 Task: Font style For heading Use Browallia New with light red berry 1 colour & Underline. font size for heading '28 Pt. 'Change the font style of data to candaraand font size to  18 Pt. Change the alignment of both headline & data to  Align bottom. In the sheet  auditingSalesRevenue
Action: Mouse pressed left at (102, 106)
Screenshot: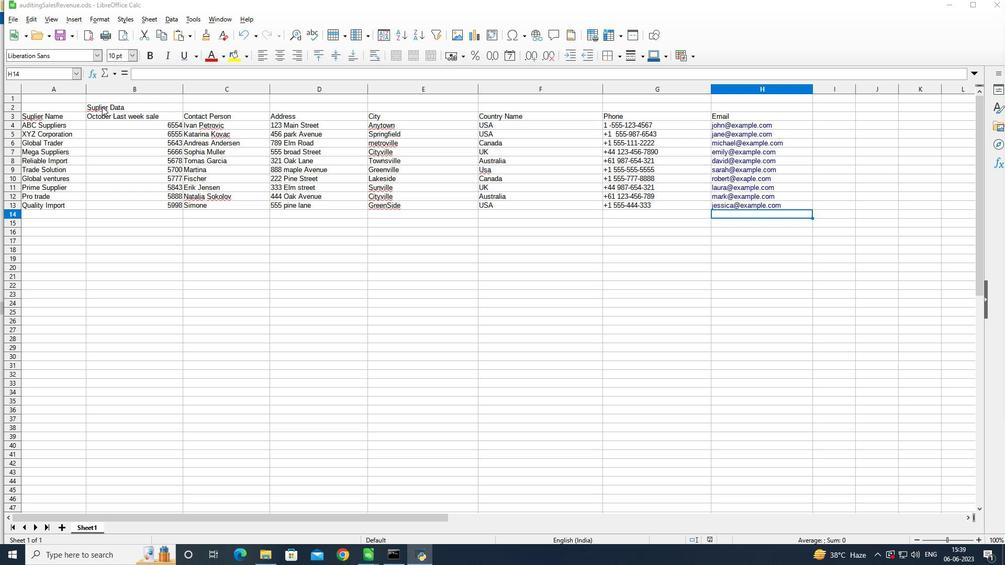 
Action: Mouse pressed left at (102, 106)
Screenshot: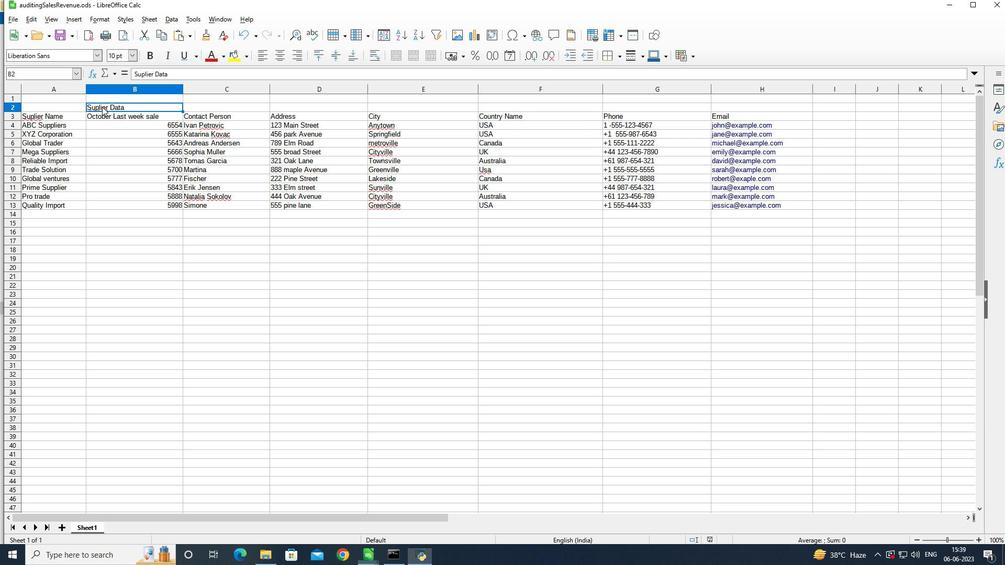 
Action: Mouse pressed left at (102, 106)
Screenshot: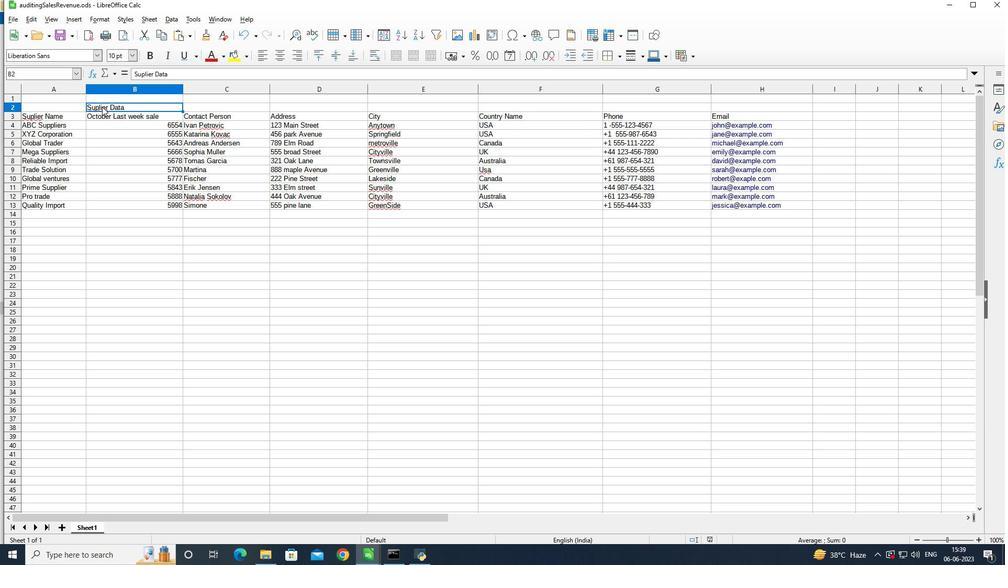 
Action: Mouse moved to (81, 56)
Screenshot: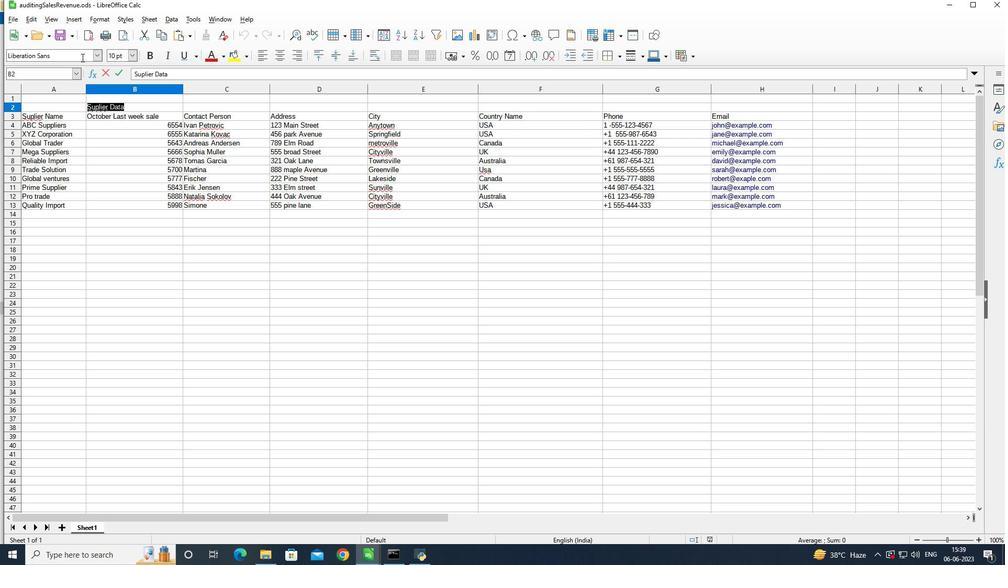 
Action: Mouse pressed left at (81, 56)
Screenshot: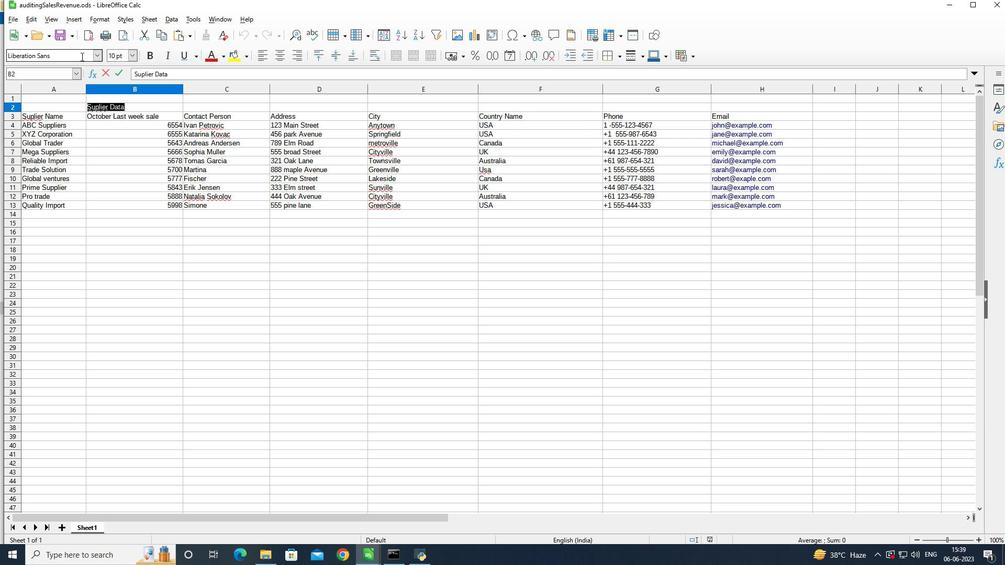 
Action: Mouse moved to (205, 67)
Screenshot: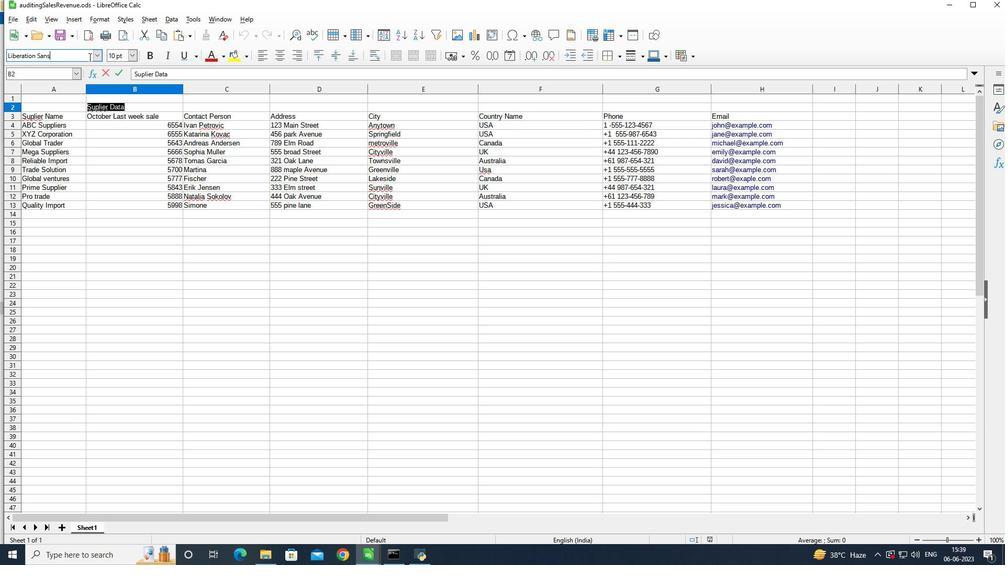 
Action: Key pressed <Key.backspace><Key.backspace><Key.backspace><Key.backspace><Key.backspace><Key.backspace><Key.backspace><Key.backspace><Key.backspace><Key.backspace><Key.backspace><Key.backspace><Key.backspace><Key.backspace><Key.backspace><Key.backspace><Key.backspace><Key.backspace><Key.backspace><Key.backspace><Key.backspace><Key.backspace><Key.backspace><Key.backspace><Key.backspace><Key.backspace><Key.backspace><Key.backspace><Key.backspace><Key.backspace><Key.backspace><Key.backspace><Key.backspace><Key.backspace><Key.backspace><Key.backspace><Key.shift>Browallia<Key.space><Key.shift>n<Key.backspace><Key.shift>New<Key.enter>
Screenshot: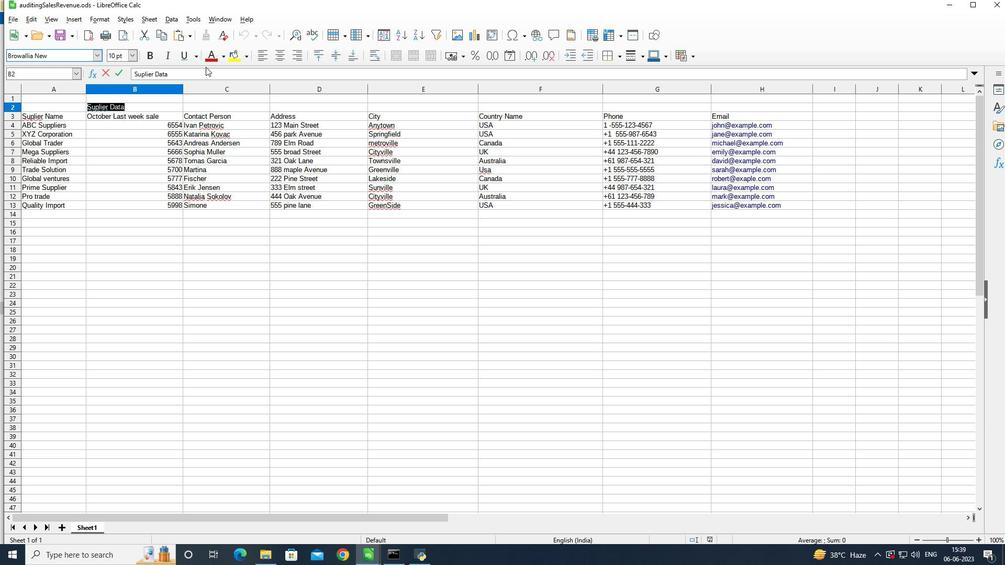
Action: Mouse moved to (221, 58)
Screenshot: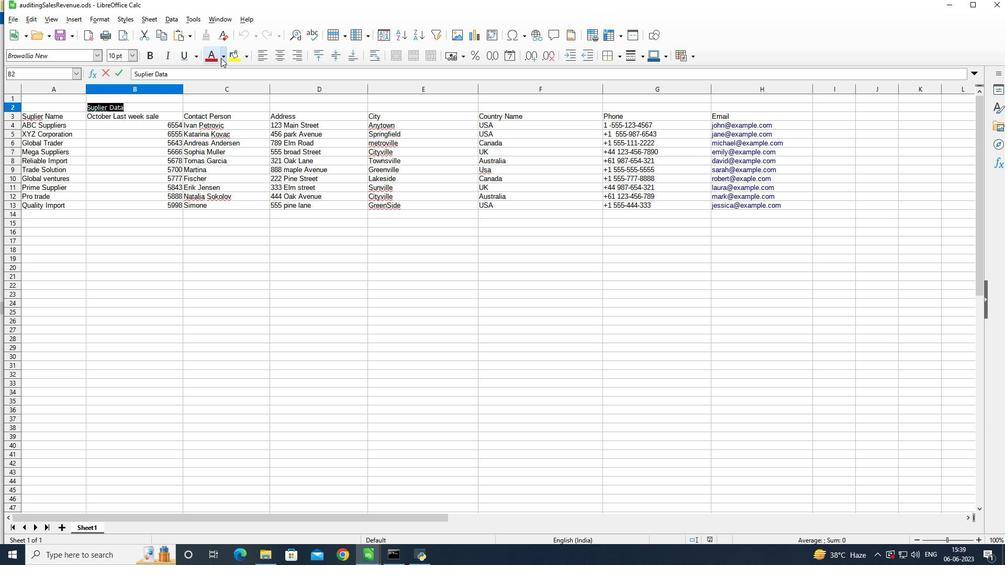 
Action: Mouse pressed left at (221, 58)
Screenshot: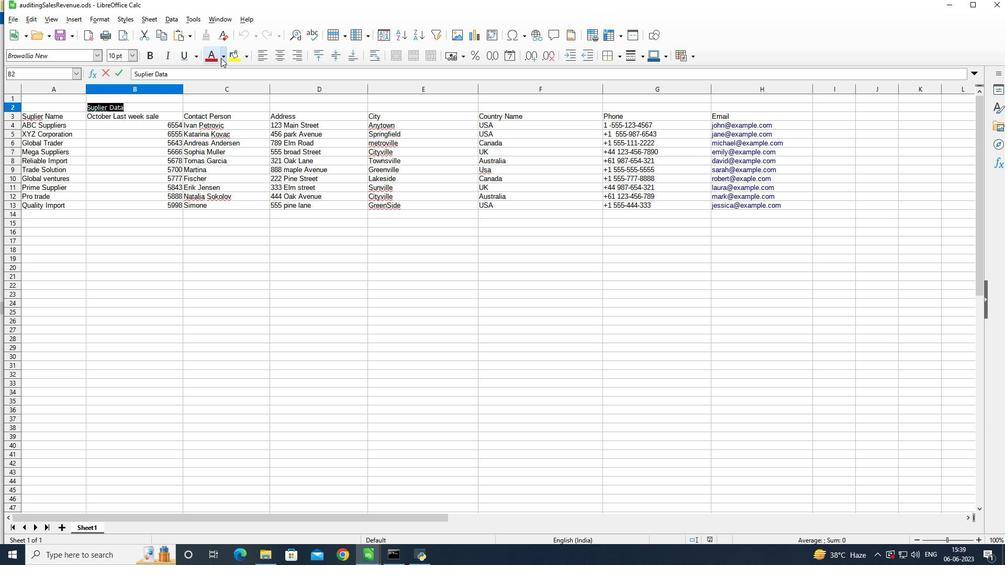 
Action: Mouse moved to (246, 172)
Screenshot: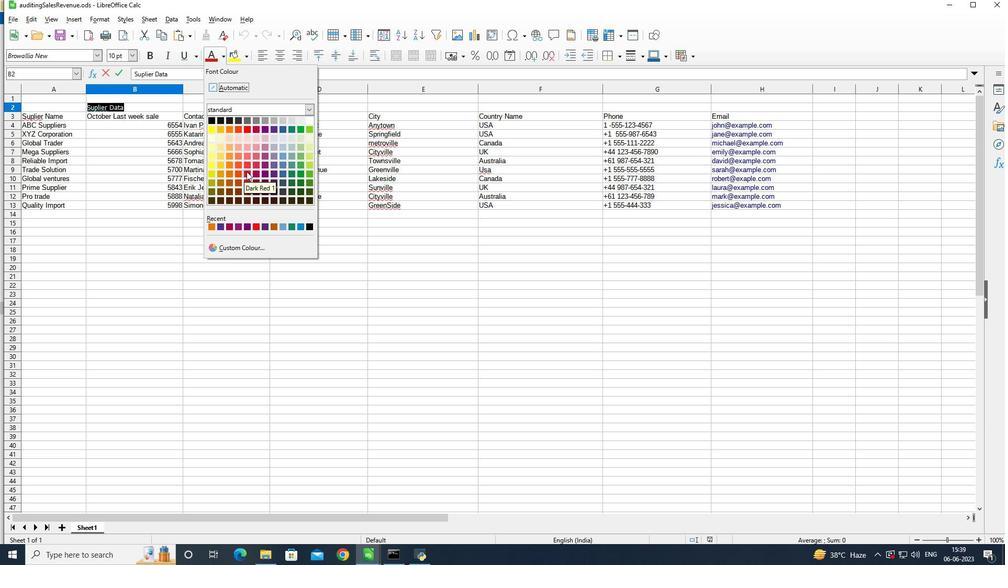 
Action: Mouse pressed left at (246, 172)
Screenshot: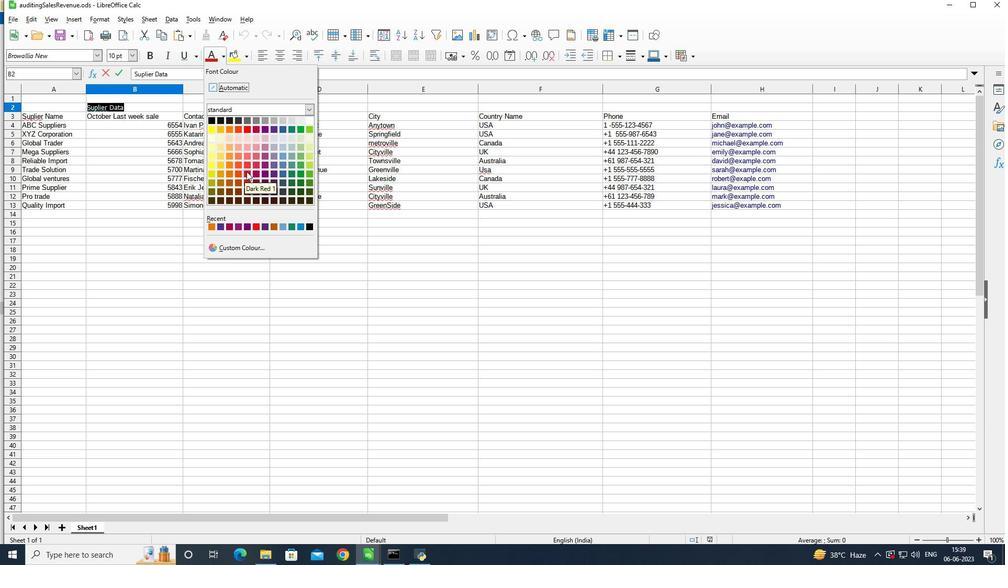 
Action: Mouse moved to (182, 61)
Screenshot: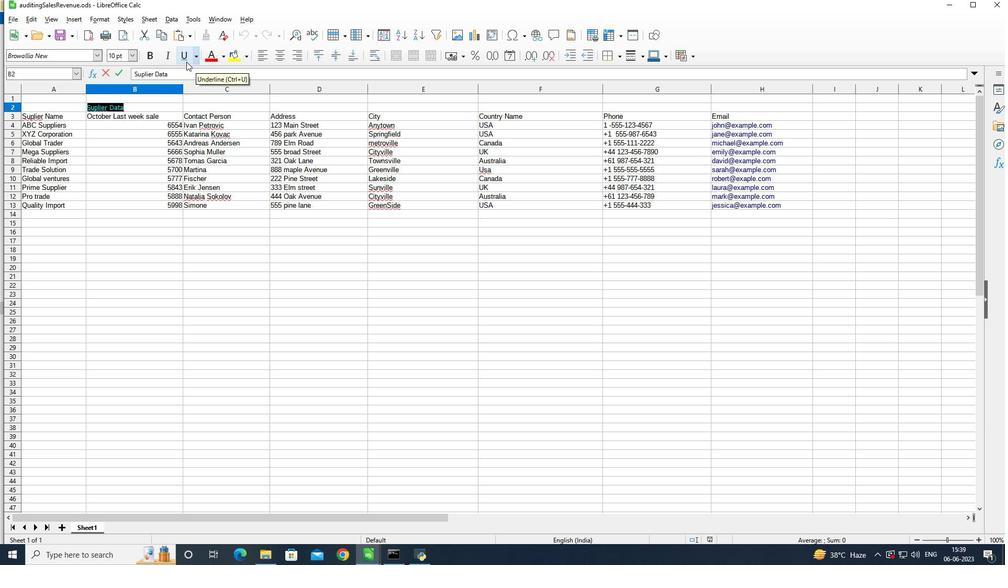 
Action: Mouse pressed left at (182, 61)
Screenshot: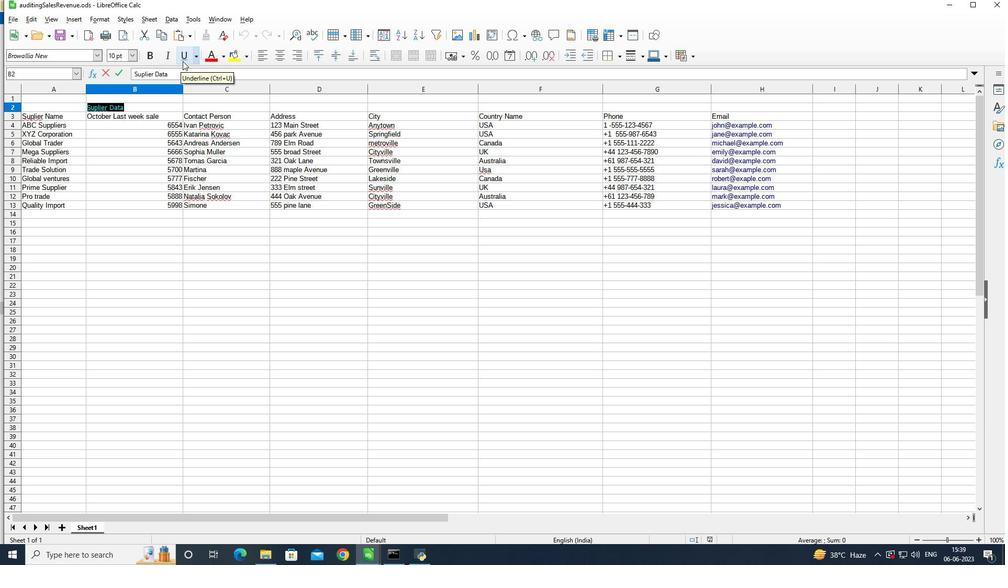 
Action: Mouse moved to (135, 56)
Screenshot: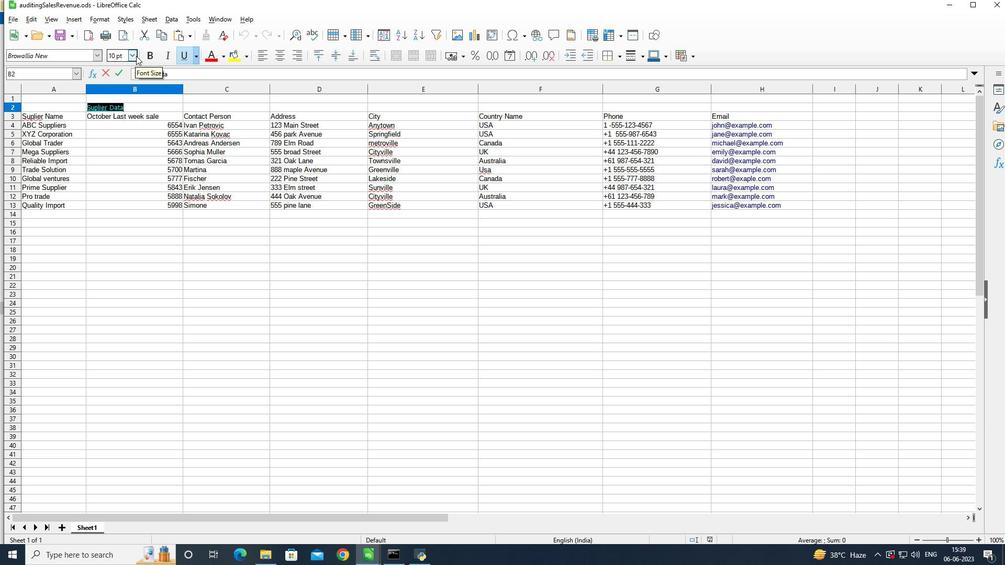 
Action: Mouse pressed left at (135, 56)
Screenshot: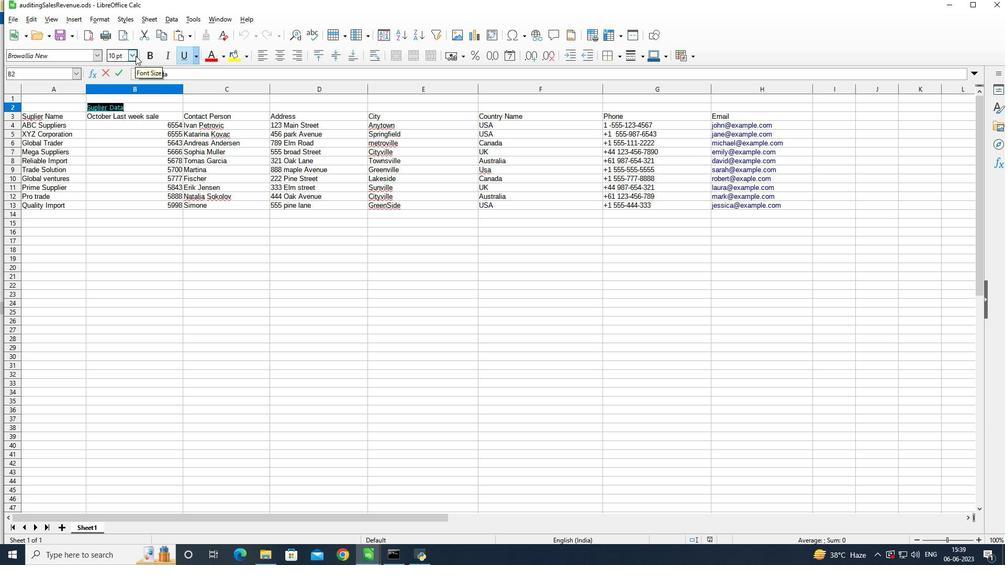 
Action: Mouse moved to (115, 226)
Screenshot: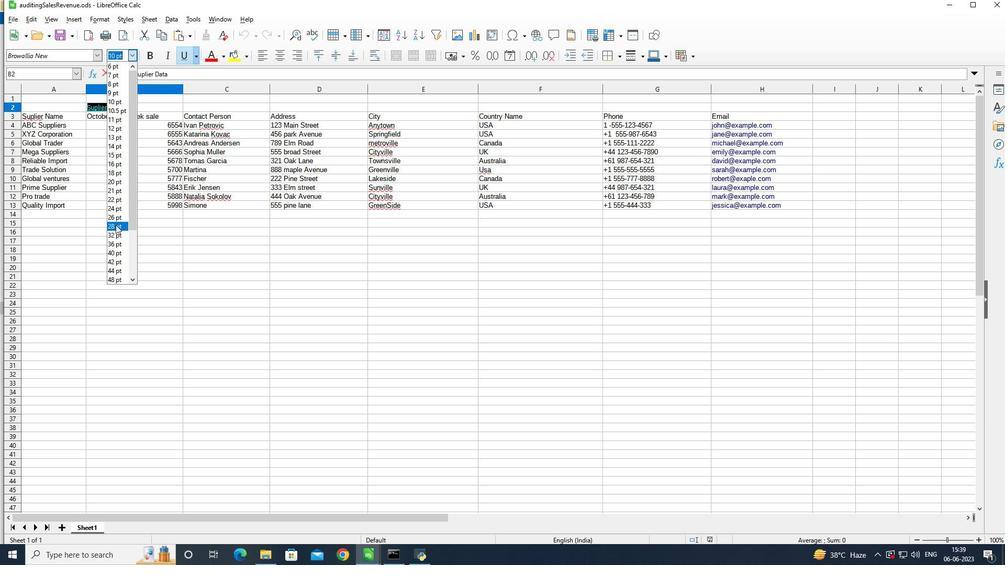 
Action: Mouse pressed left at (115, 226)
Screenshot: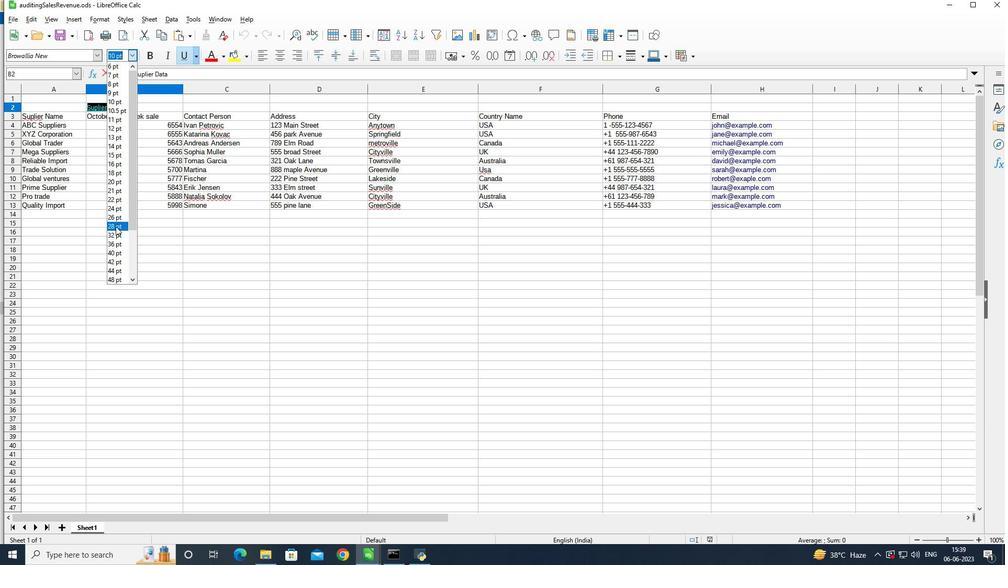 
Action: Mouse moved to (76, 155)
Screenshot: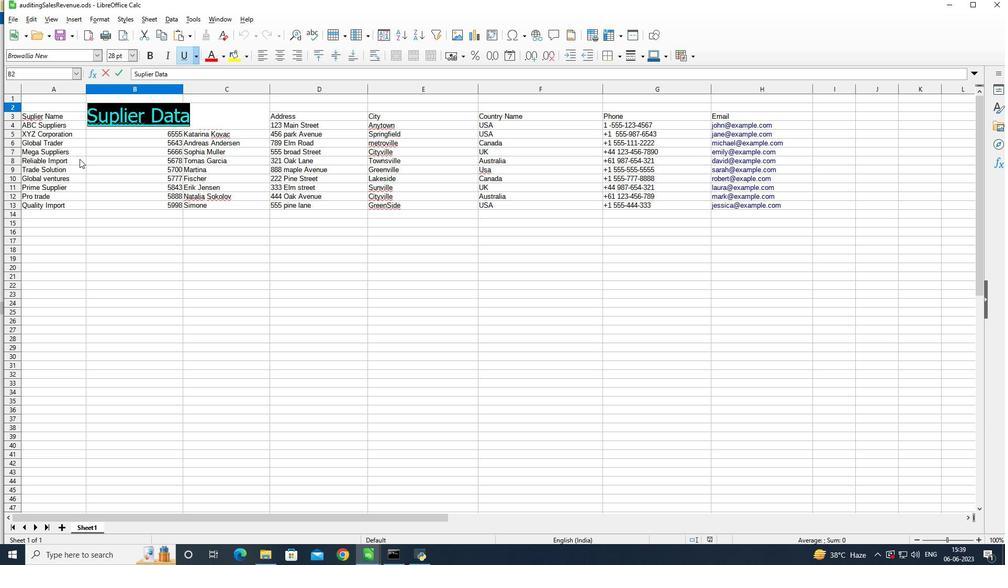 
Action: Mouse pressed left at (76, 155)
Screenshot: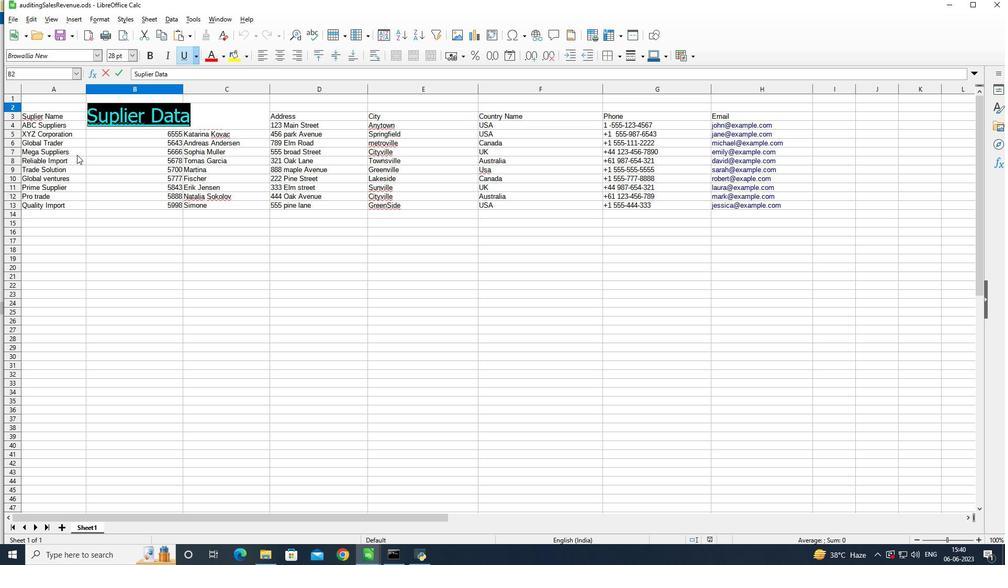 
Action: Mouse moved to (50, 132)
Screenshot: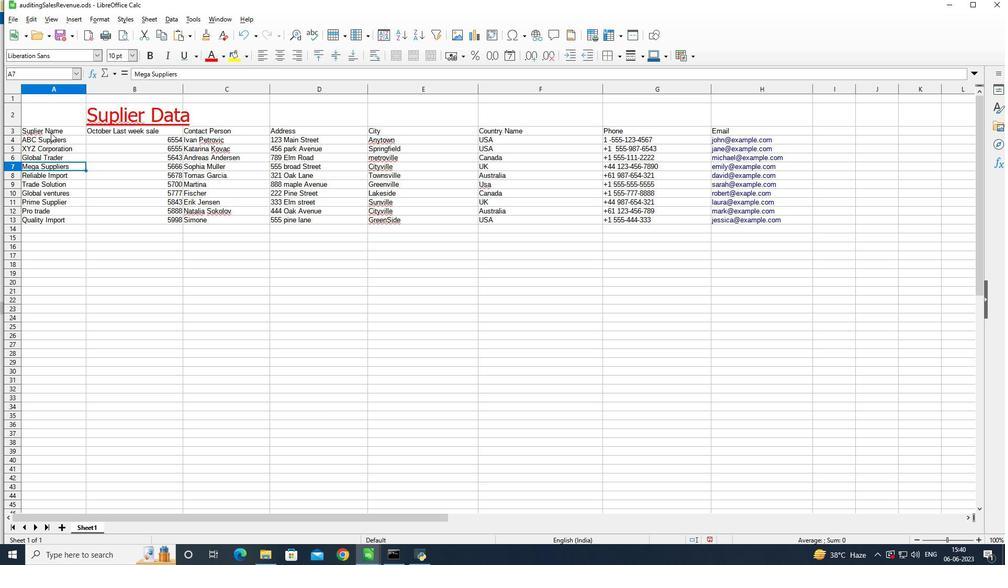 
Action: Mouse pressed left at (50, 132)
Screenshot: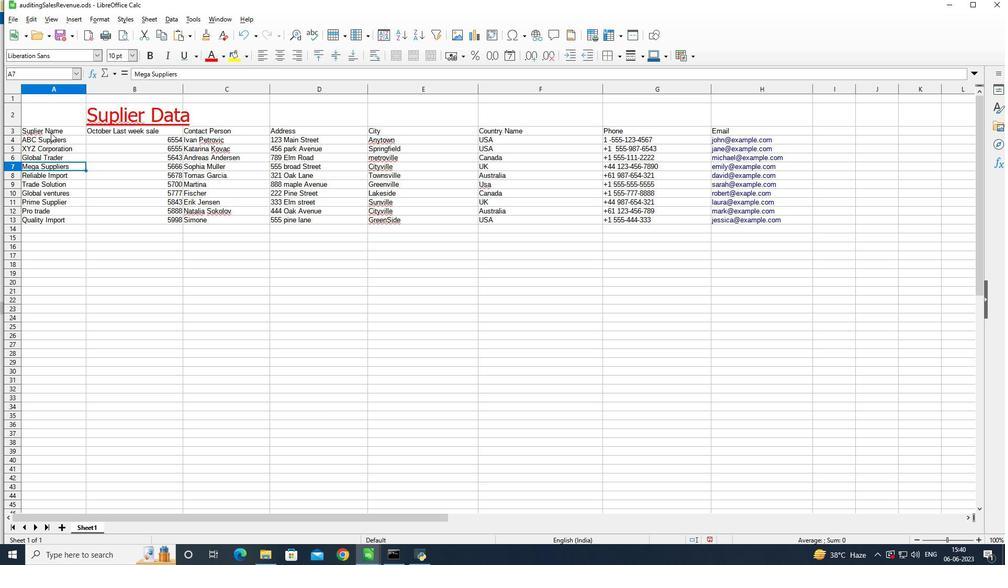 
Action: Mouse moved to (59, 55)
Screenshot: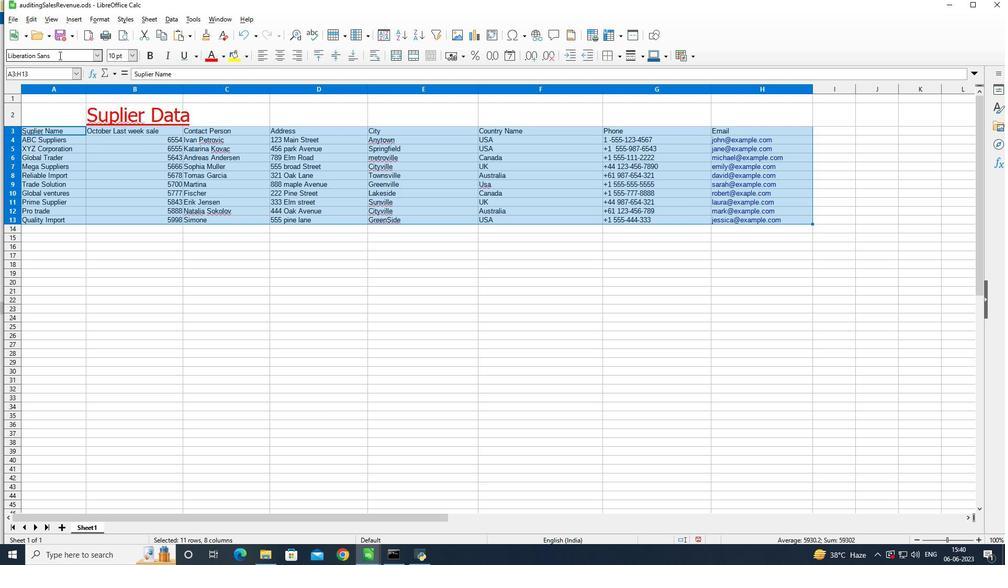 
Action: Mouse pressed left at (59, 55)
Screenshot: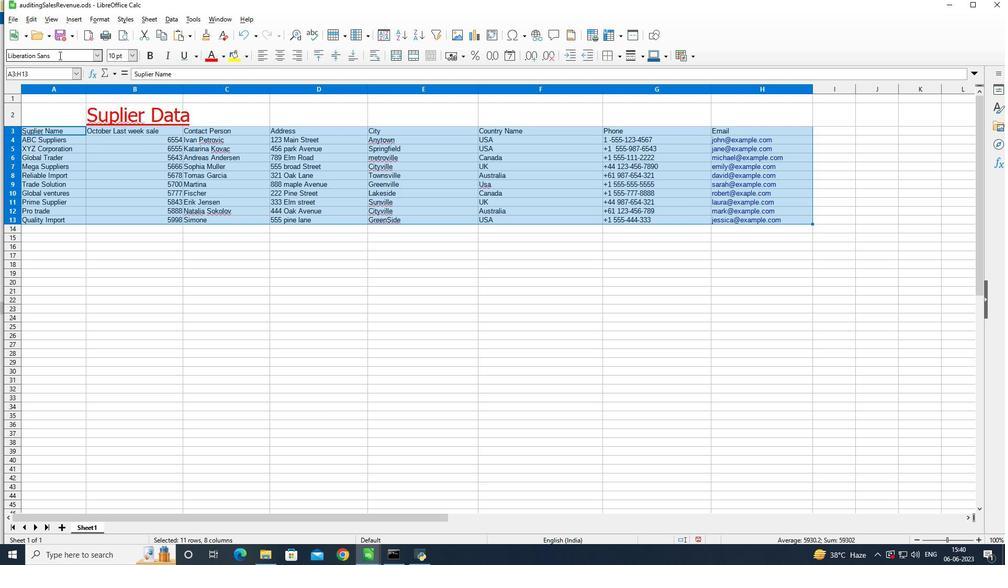 
Action: Mouse moved to (72, 63)
Screenshot: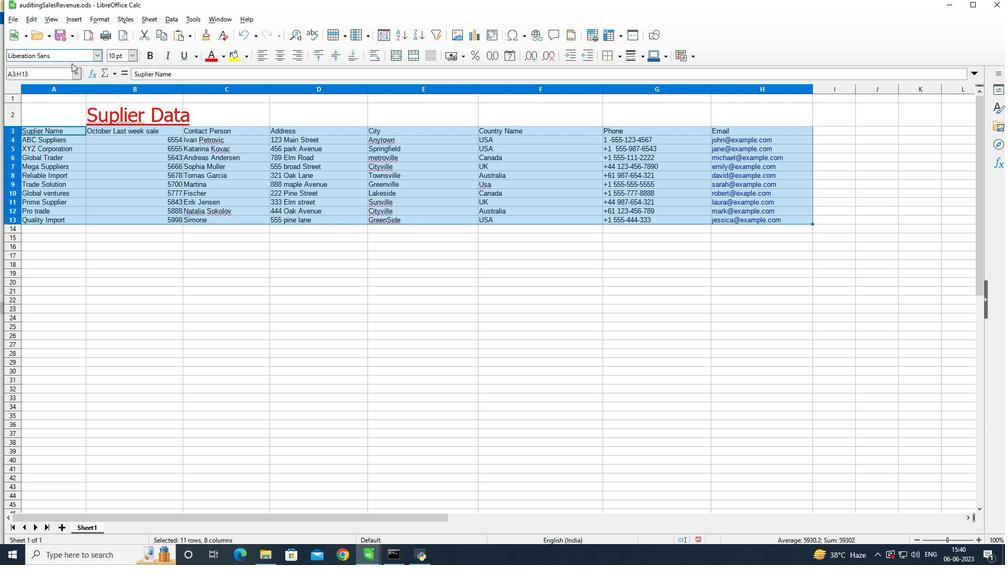 
Action: Key pressed <Key.backspace><Key.backspace><Key.backspace><Key.backspace><Key.backspace><Key.backspace><Key.backspace><Key.backspace><Key.backspace><Key.backspace><Key.backspace><Key.backspace><Key.backspace><Key.backspace><Key.backspace><Key.backspace><Key.backspace><Key.backspace><Key.backspace><Key.backspace><Key.backspace><Key.backspace><Key.backspace><Key.backspace><Key.backspace><Key.backspace><Key.backspace><Key.backspace><Key.backspace><Key.backspace><Key.backspace><Key.backspace><Key.backspace><Key.backspace><Key.backspace><Key.backspace>
Screenshot: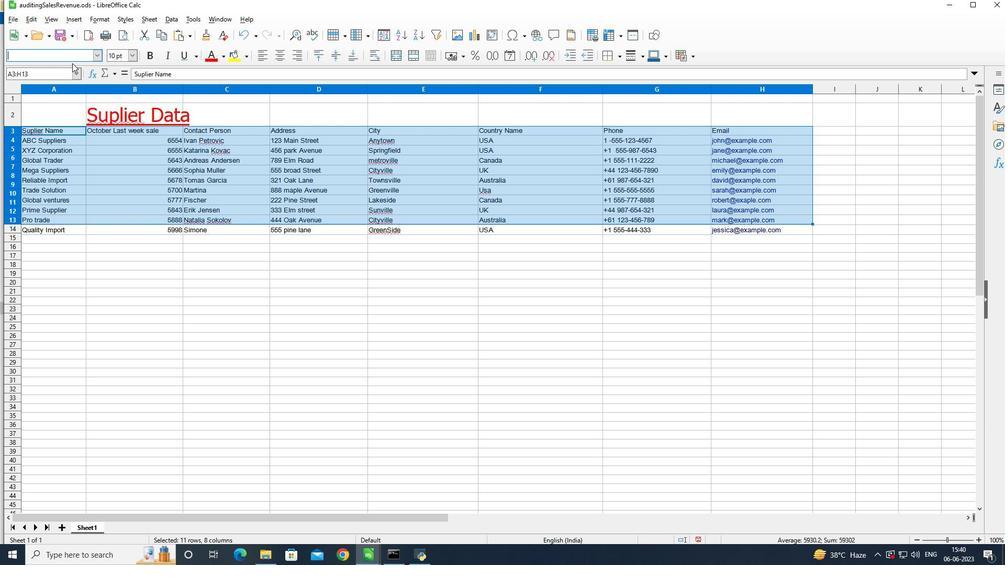 
Action: Mouse moved to (72, 63)
Screenshot: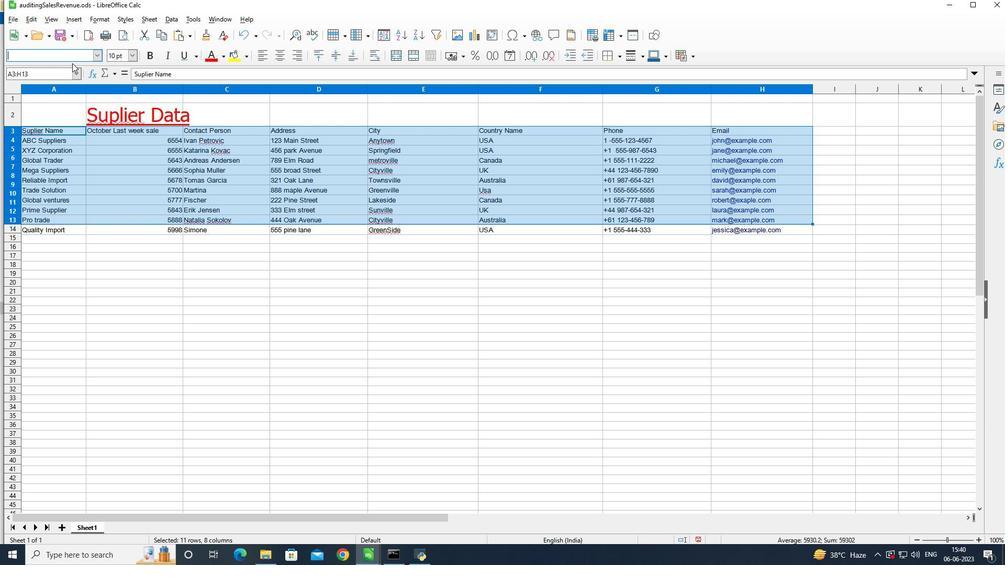 
Action: Key pressed <Key.backspace>
Screenshot: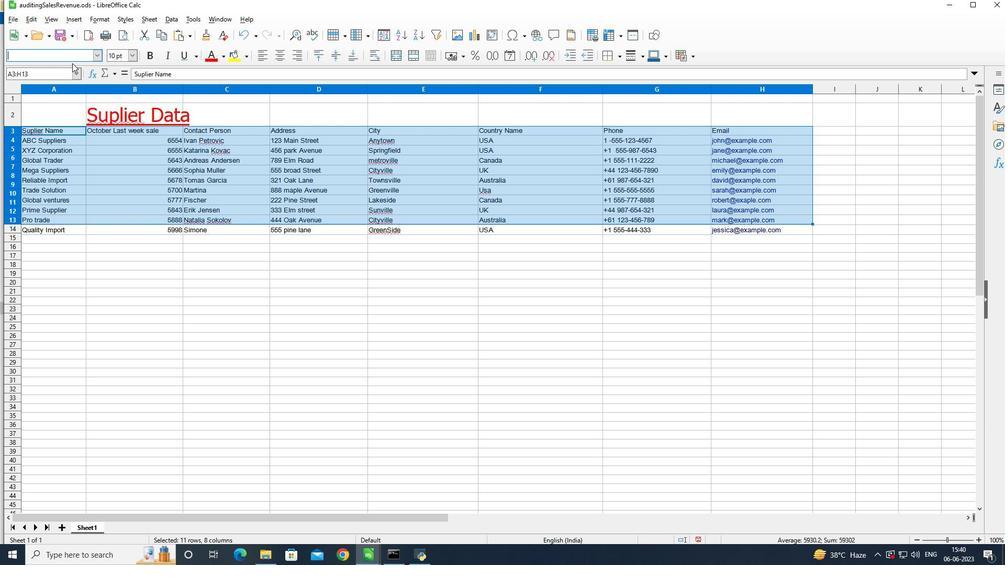 
Action: Mouse moved to (72, 63)
Screenshot: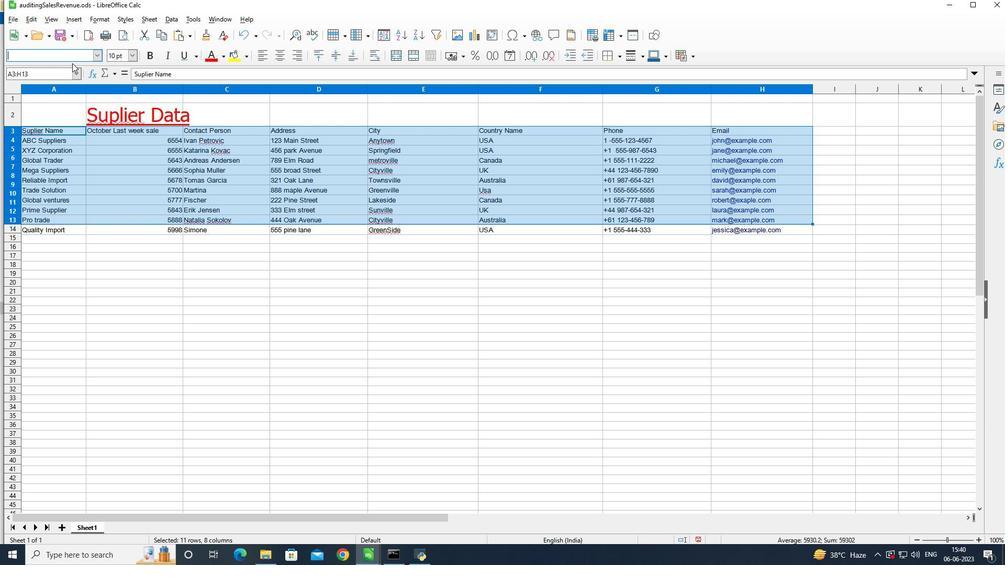
Action: Key pressed <Key.backspace>
Screenshot: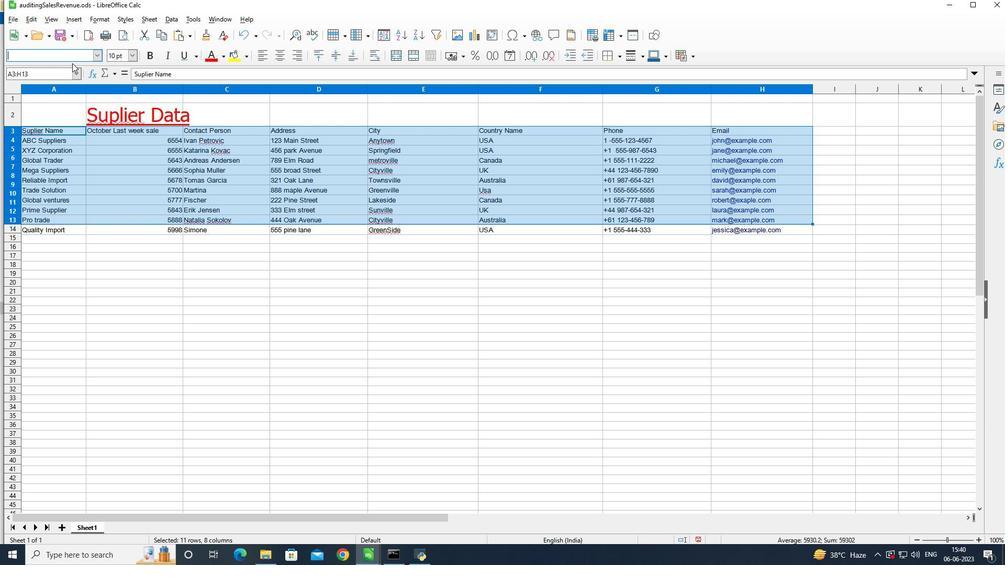 
Action: Mouse moved to (76, 63)
Screenshot: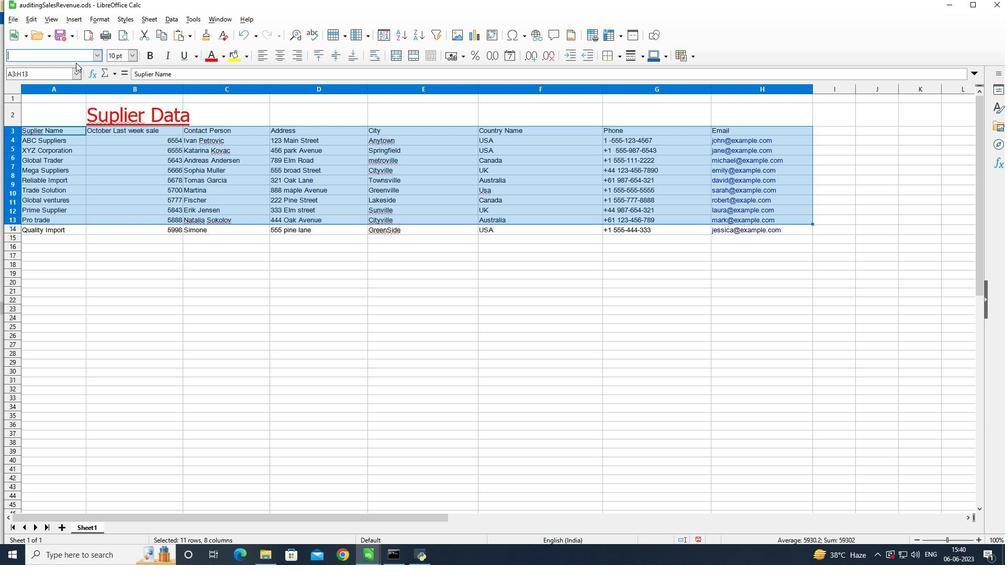 
Action: Key pressed <Key.shift>Candara<Key.enter>
Screenshot: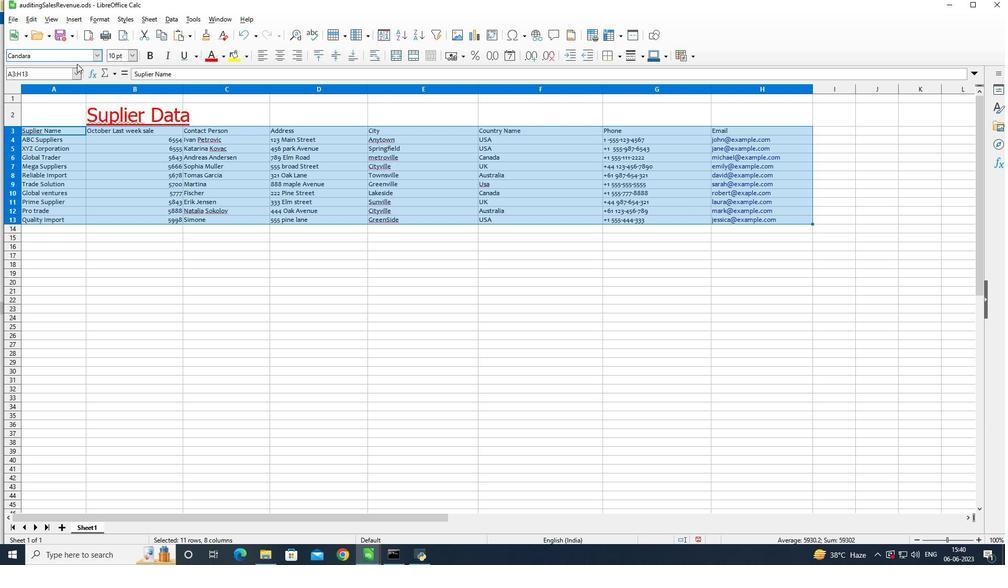 
Action: Mouse moved to (132, 53)
Screenshot: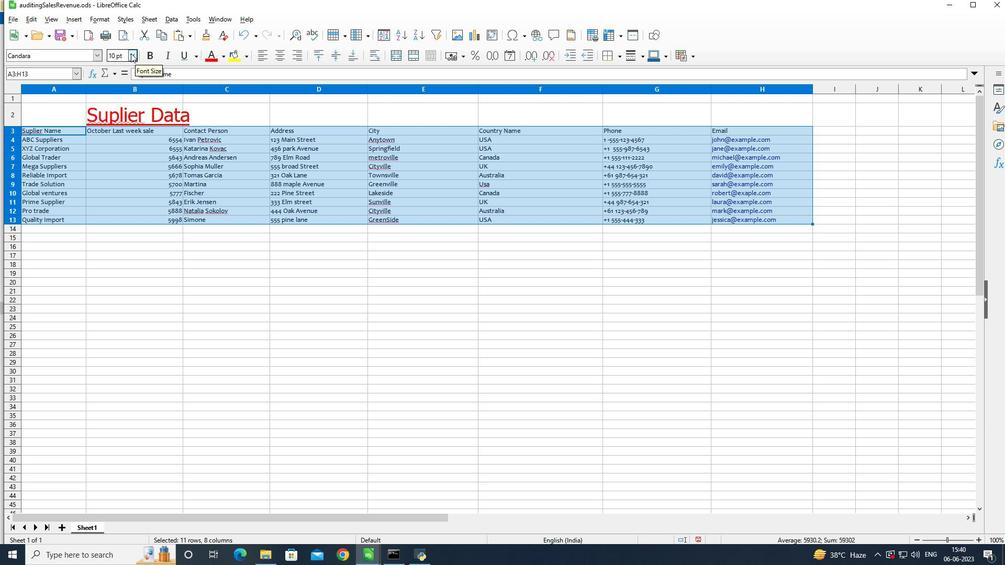 
Action: Mouse pressed left at (132, 53)
Screenshot: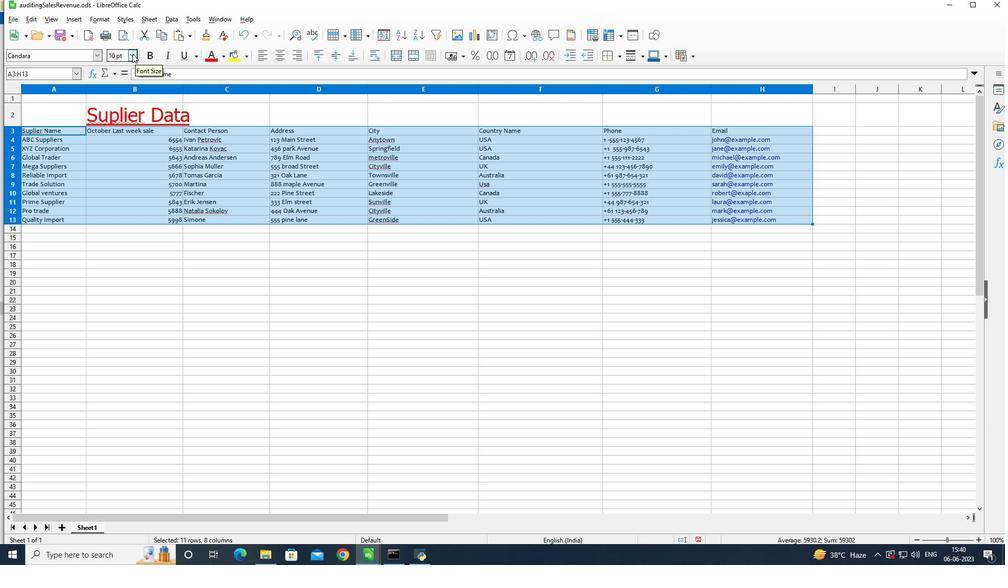 
Action: Mouse moved to (122, 176)
Screenshot: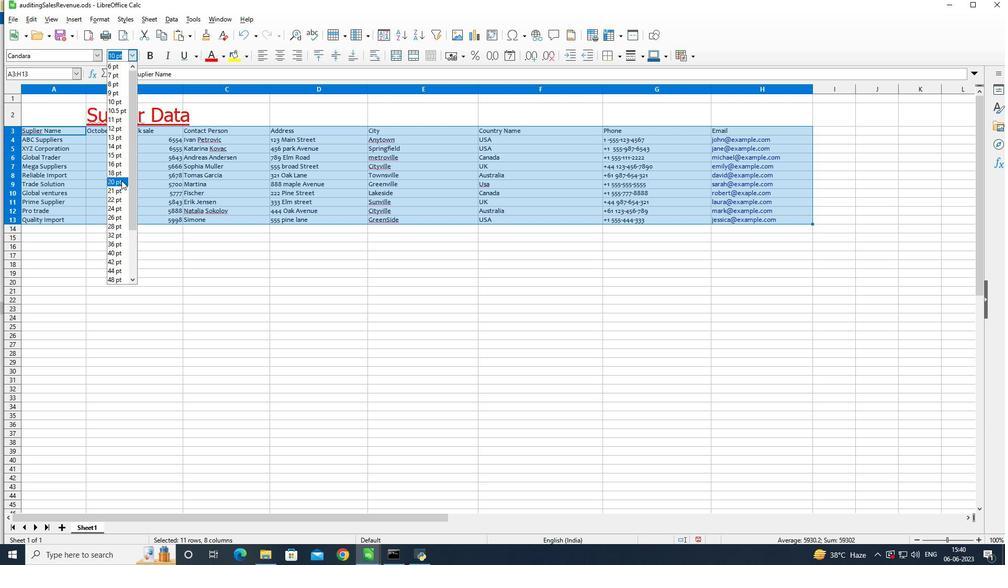 
Action: Mouse pressed left at (122, 176)
Screenshot: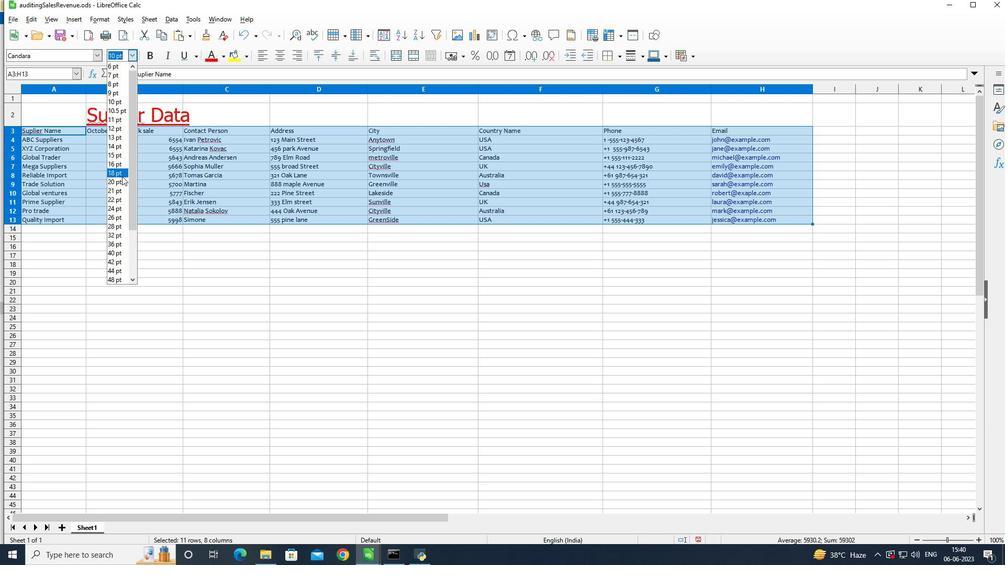 
Action: Mouse moved to (351, 57)
Screenshot: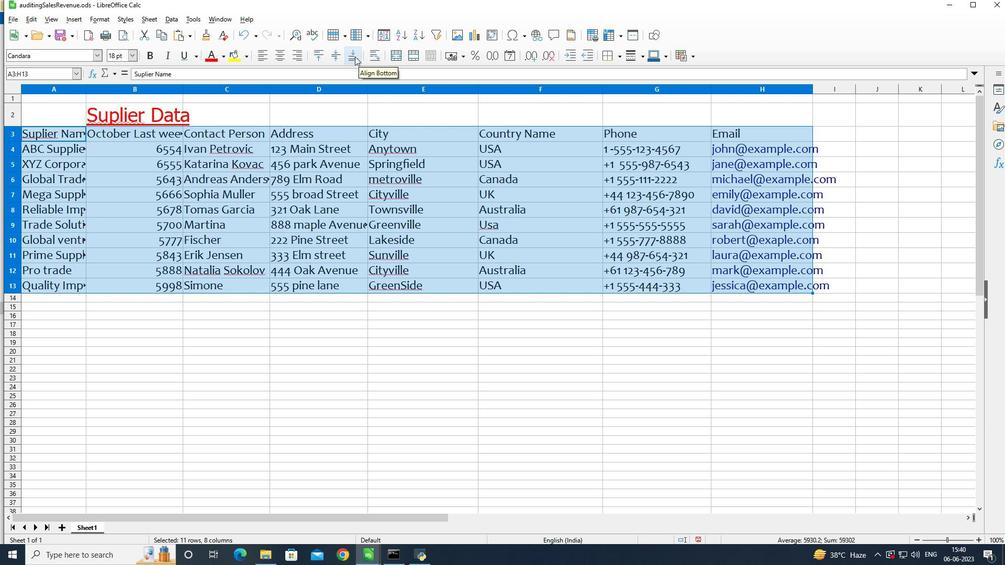 
Action: Mouse pressed left at (351, 57)
Screenshot: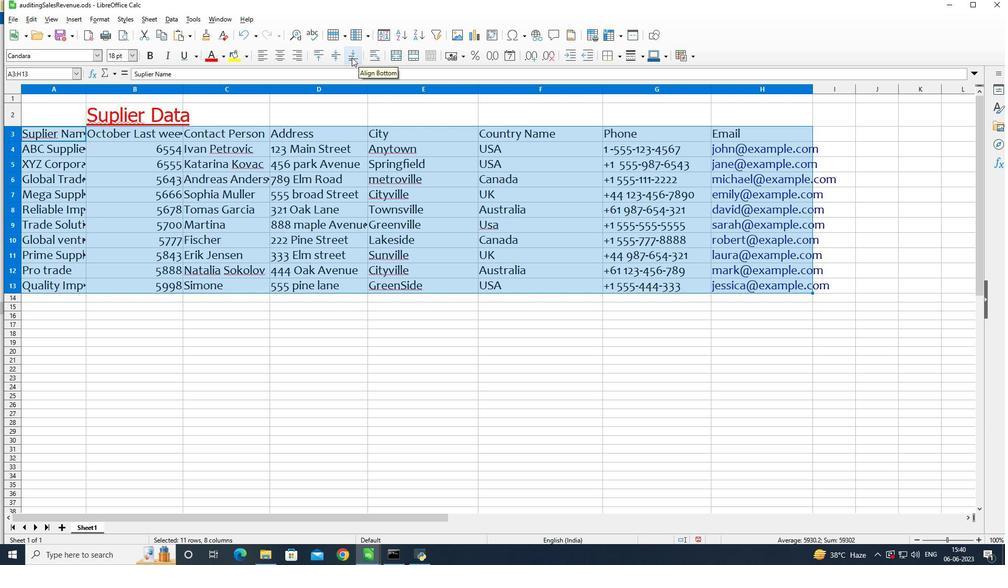 
Action: Mouse moved to (120, 114)
Screenshot: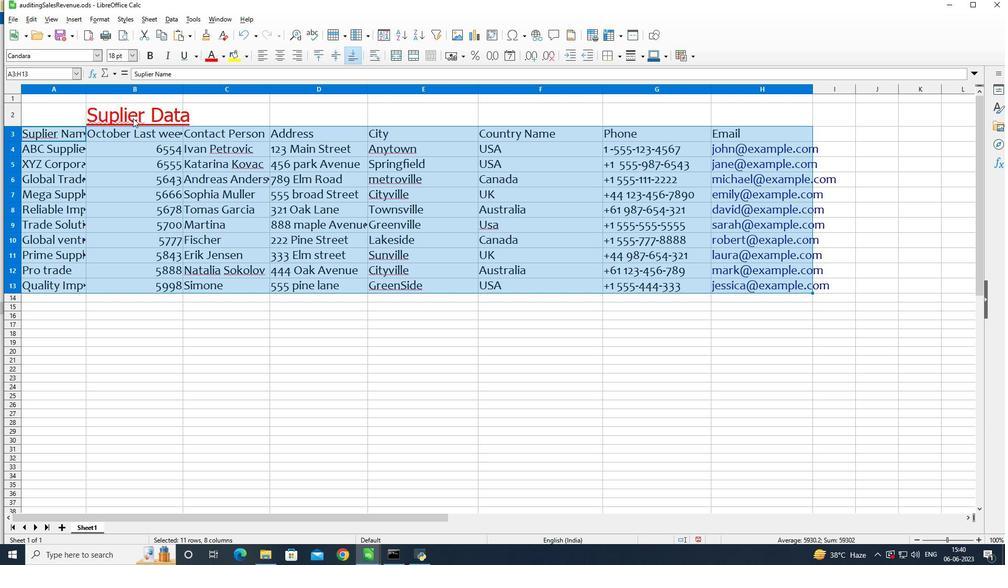 
Action: Mouse pressed left at (120, 114)
Screenshot: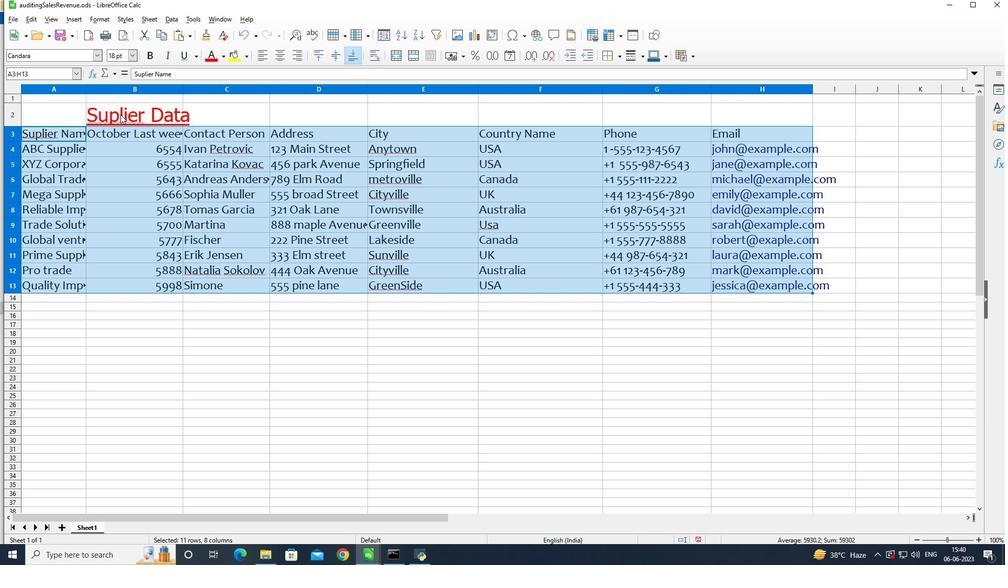 
Action: Mouse pressed left at (120, 114)
Screenshot: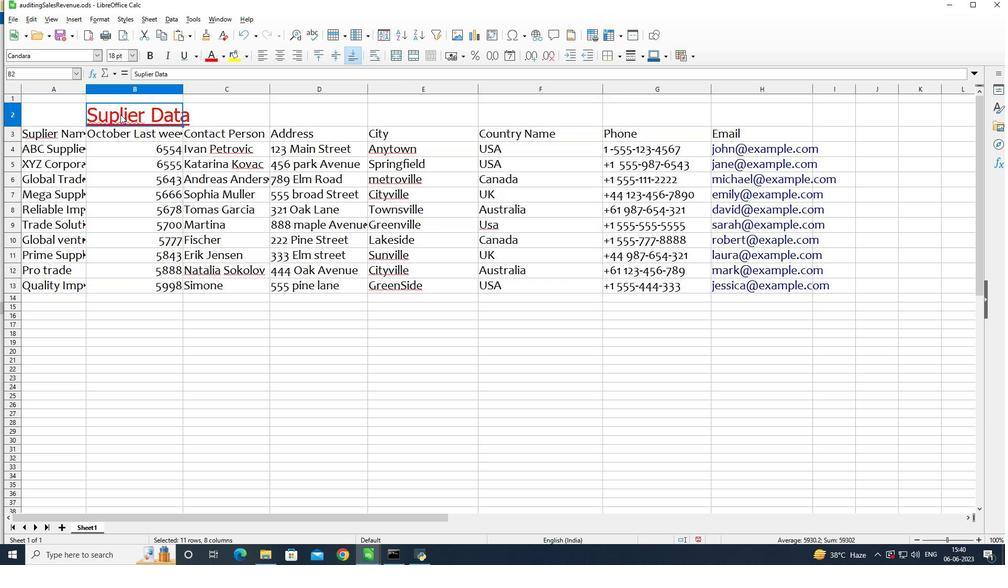 
Action: Mouse moved to (119, 114)
Screenshot: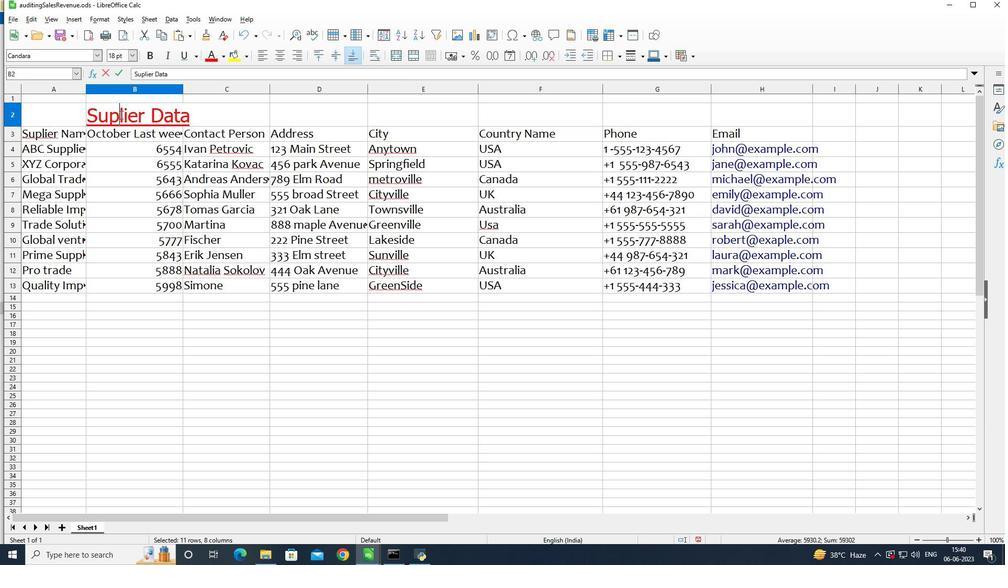 
Action: Mouse pressed left at (119, 114)
Screenshot: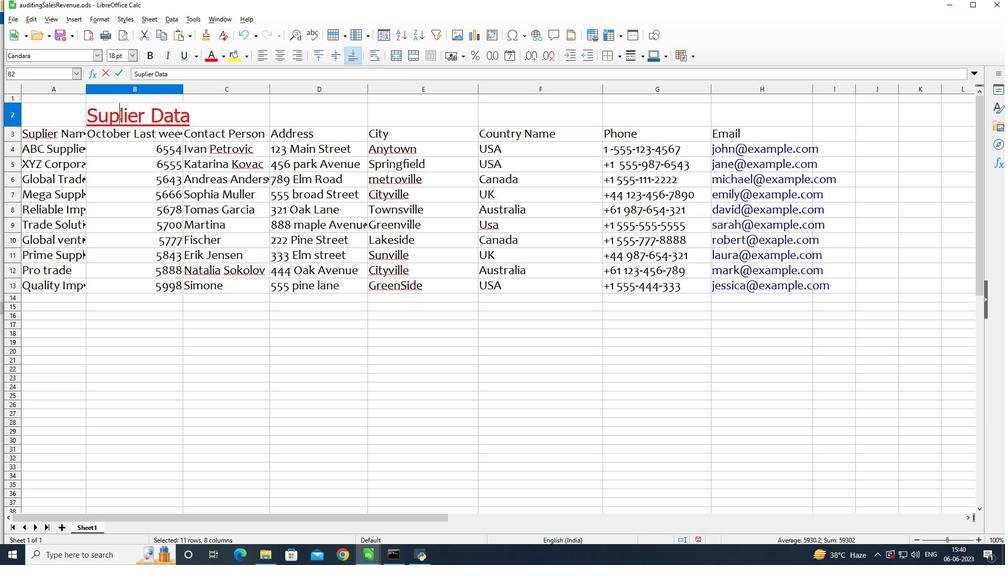 
Action: Mouse pressed left at (119, 114)
Screenshot: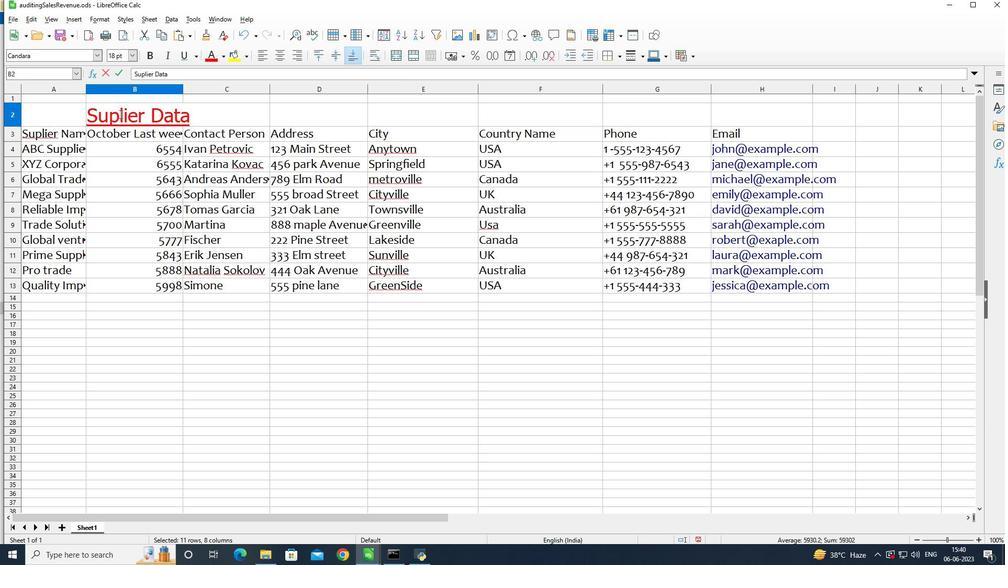 
Action: Mouse moved to (119, 113)
Screenshot: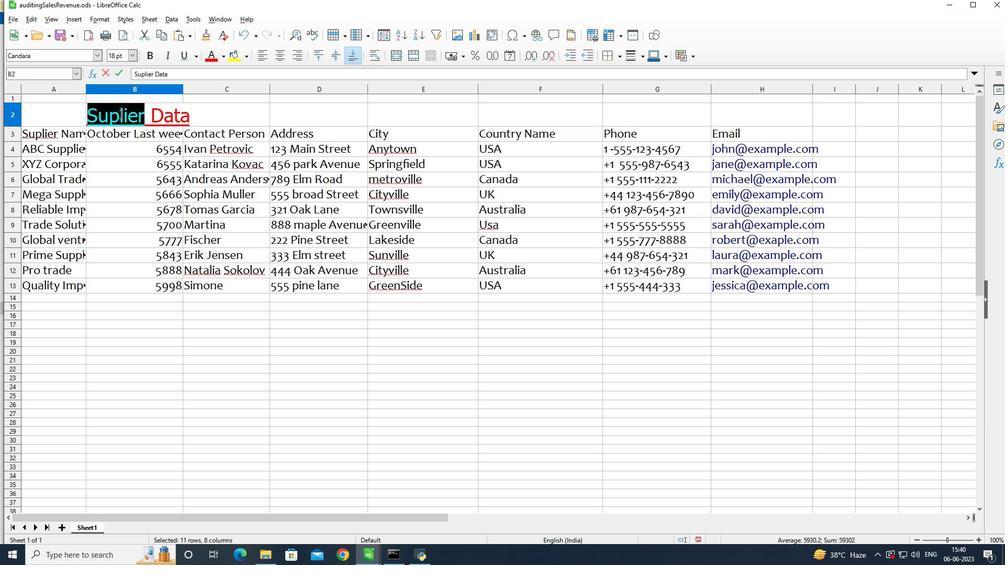 
Action: Mouse pressed left at (119, 113)
Screenshot: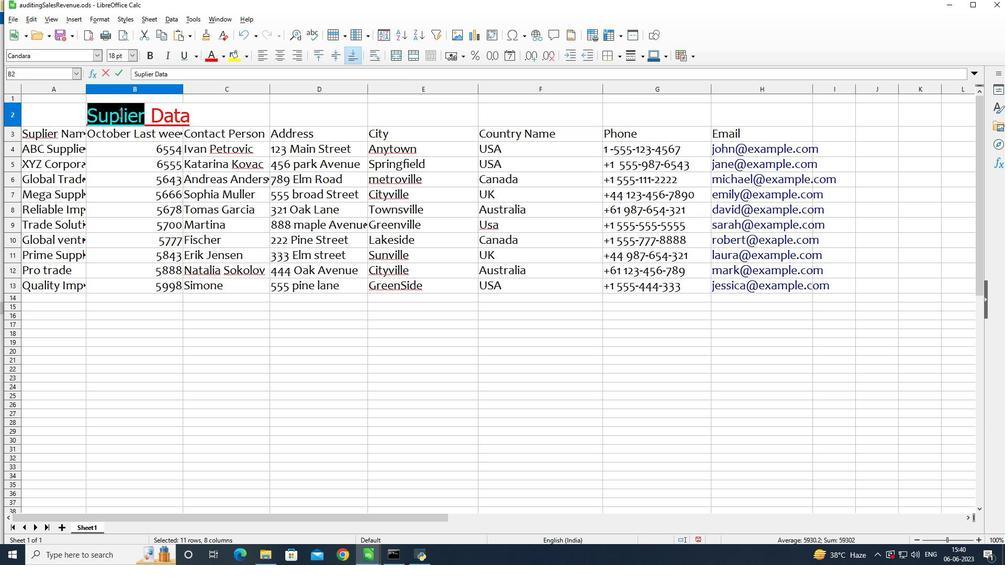 
Action: Mouse moved to (348, 58)
Screenshot: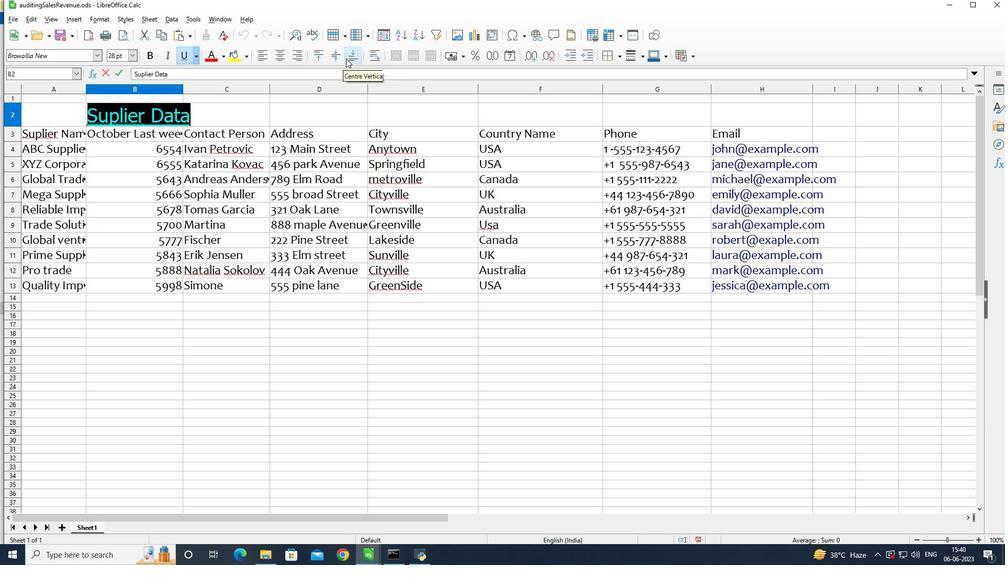
Action: Mouse pressed left at (348, 58)
Screenshot: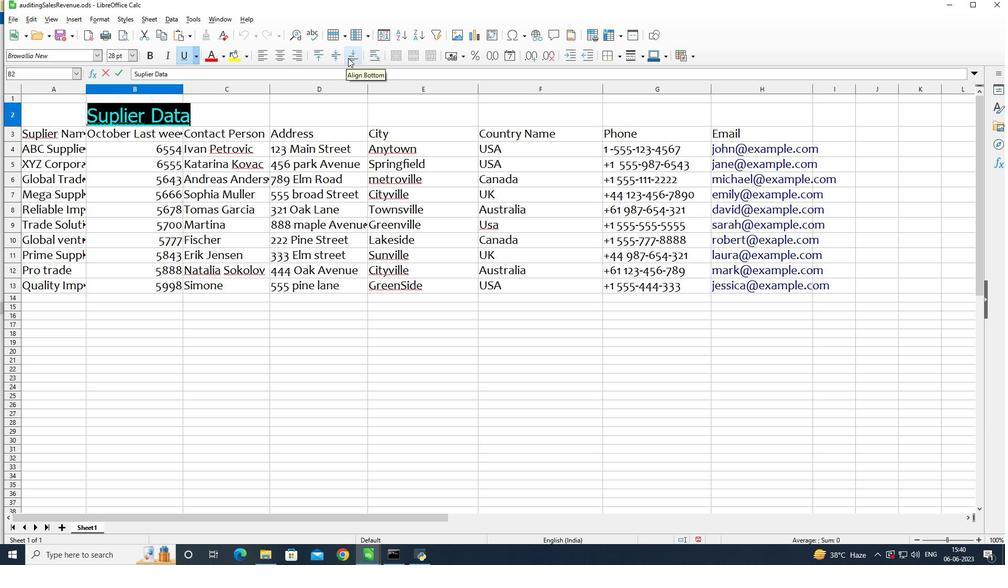 
Action: Mouse moved to (176, 330)
Screenshot: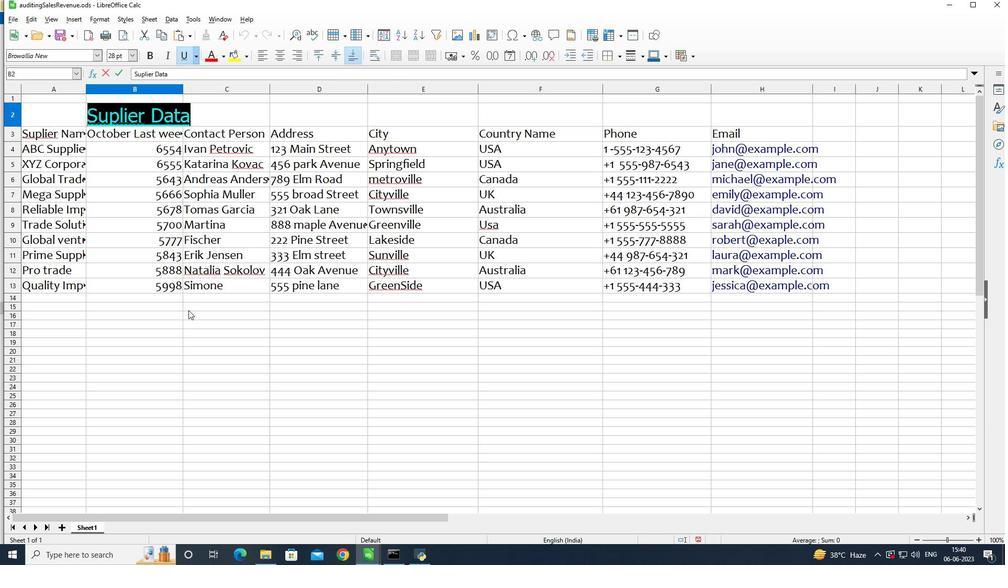
Action: Mouse pressed left at (176, 330)
Screenshot: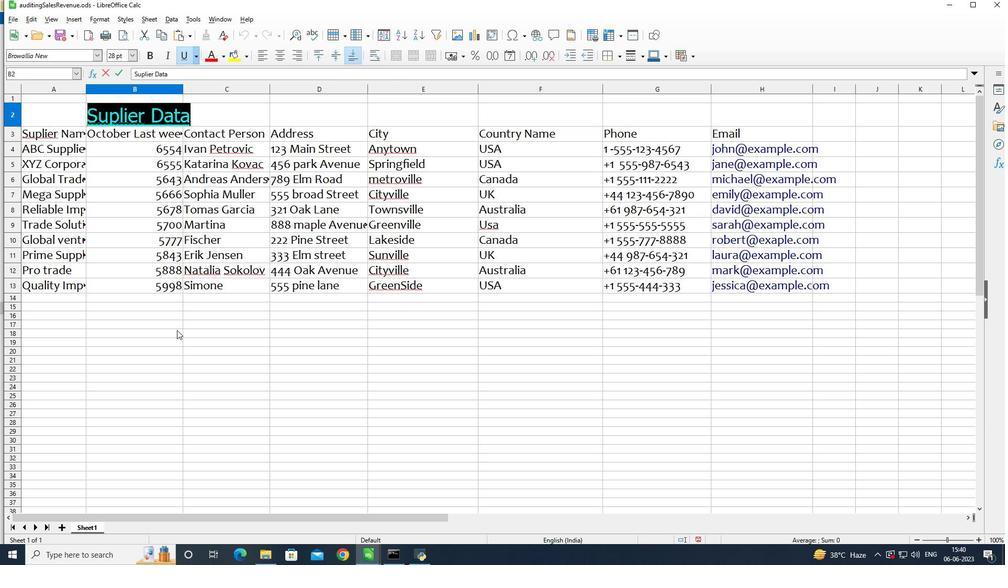 
Action: Mouse moved to (174, 301)
Screenshot: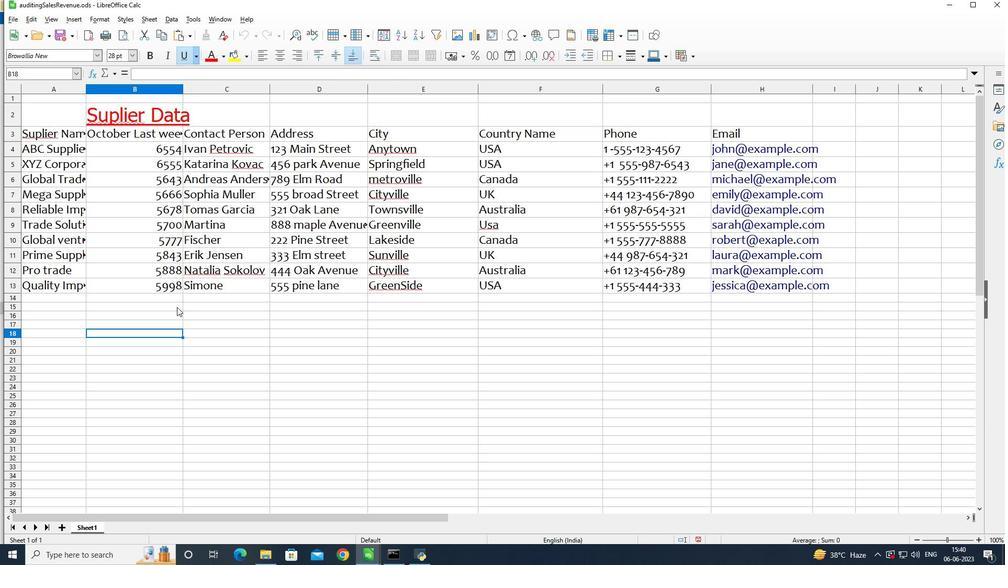 
